 Task: Sort the products in the category "Joint Care Supplements" by unit price (low first).
Action: Mouse moved to (259, 122)
Screenshot: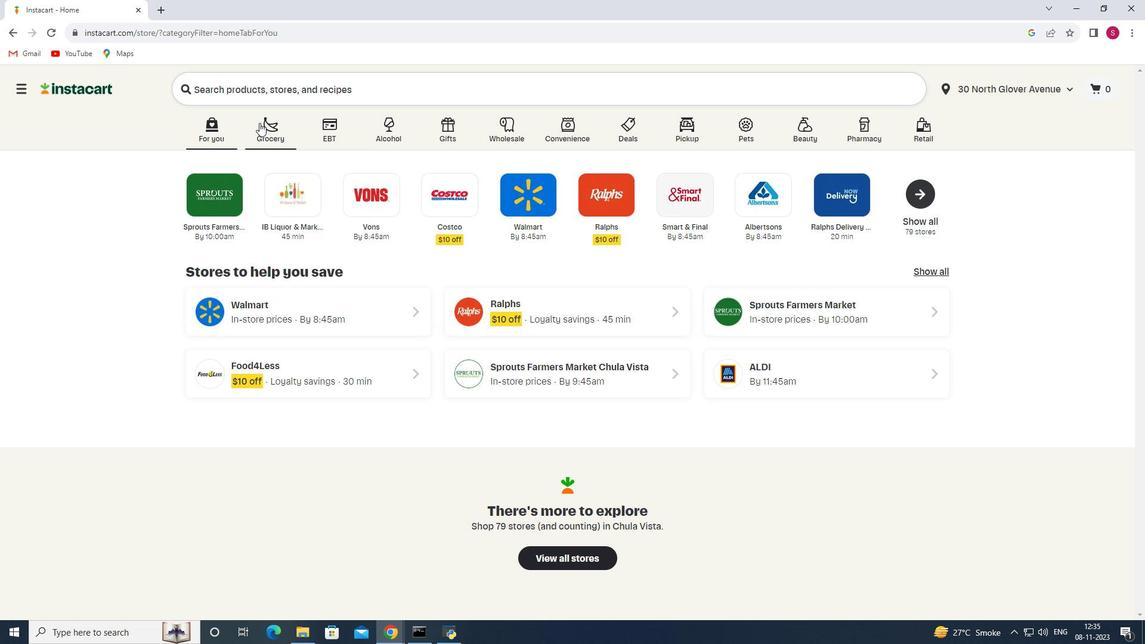 
Action: Mouse pressed left at (259, 122)
Screenshot: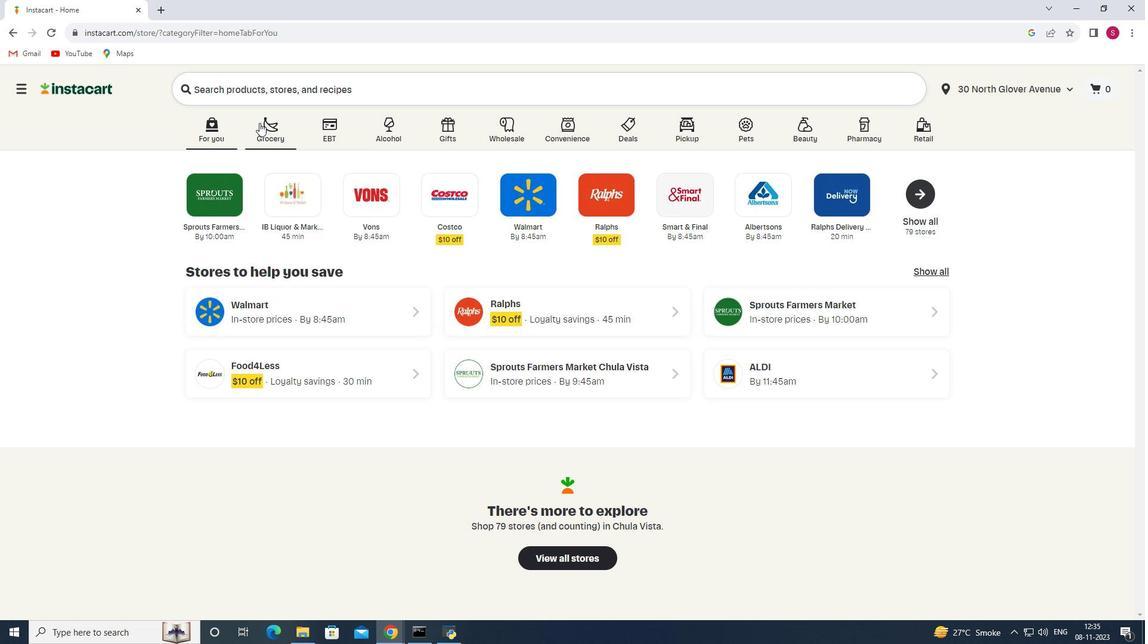 
Action: Mouse moved to (267, 340)
Screenshot: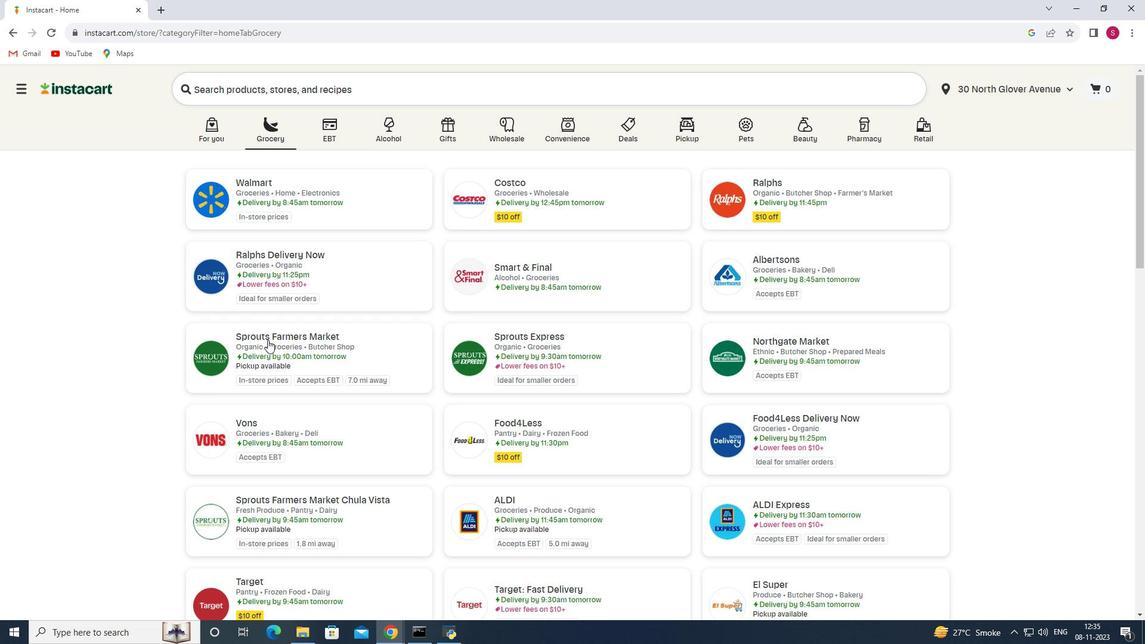 
Action: Mouse pressed left at (267, 340)
Screenshot: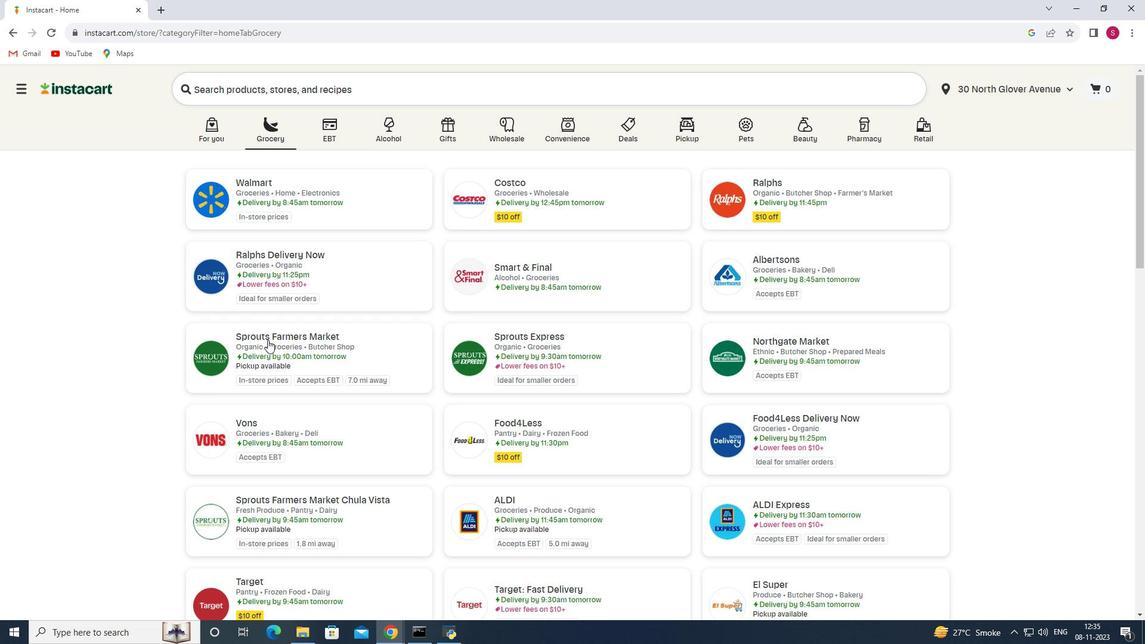 
Action: Mouse moved to (62, 348)
Screenshot: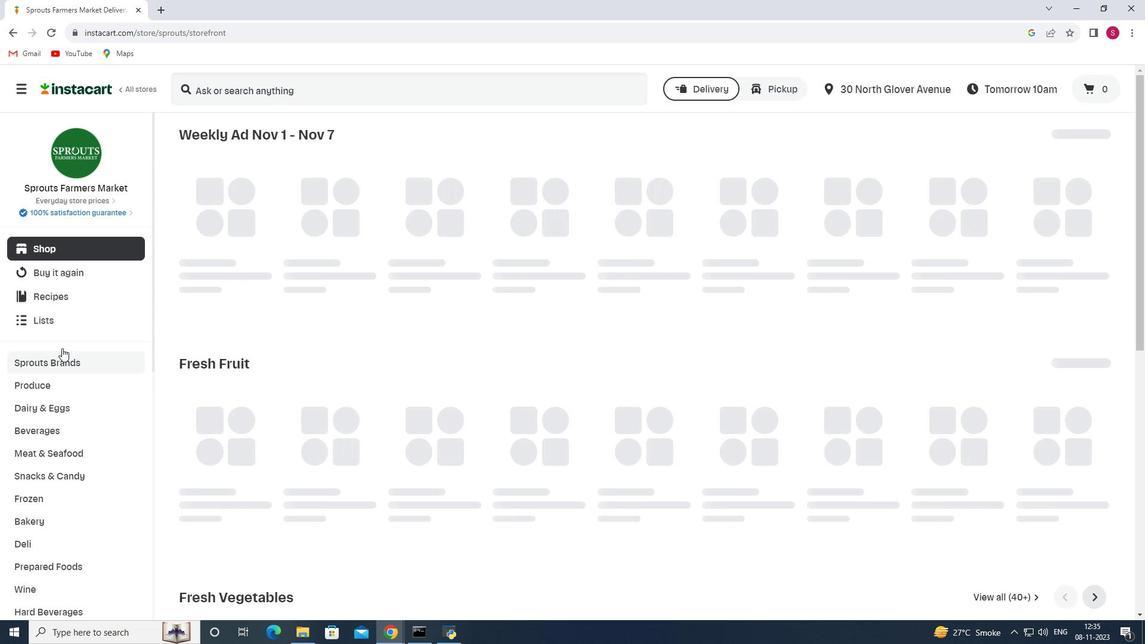 
Action: Mouse scrolled (62, 347) with delta (0, 0)
Screenshot: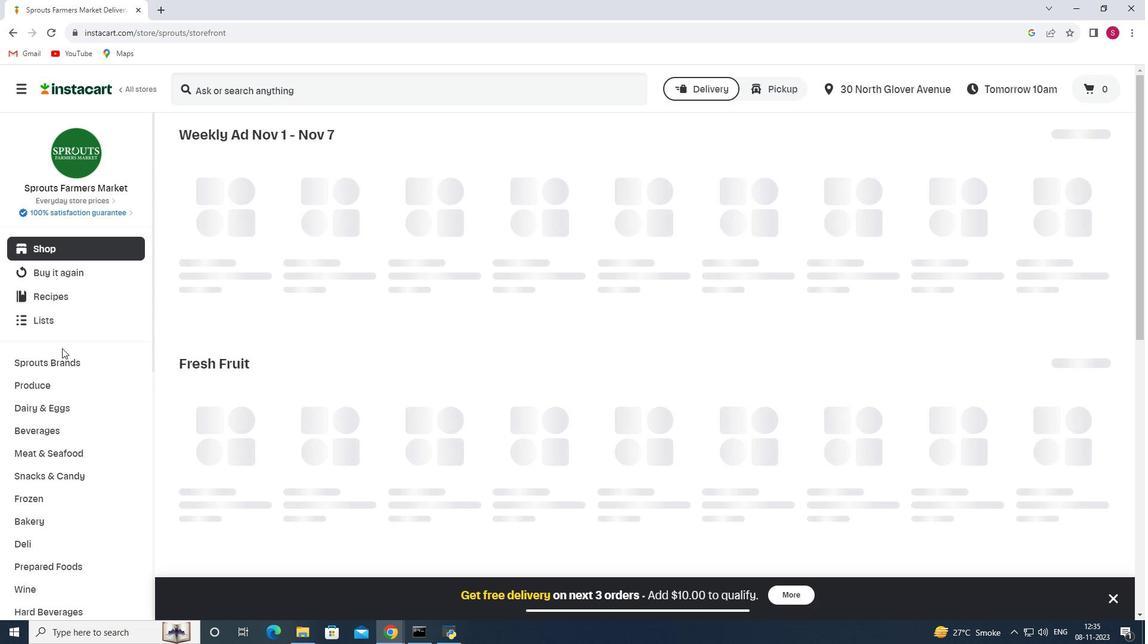 
Action: Mouse scrolled (62, 347) with delta (0, 0)
Screenshot: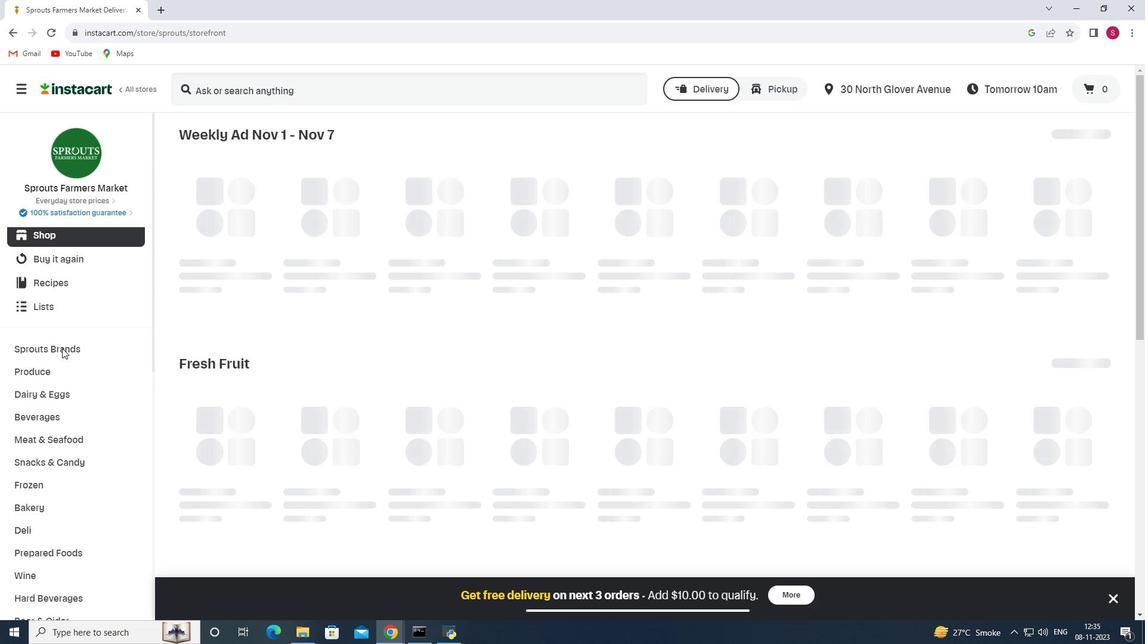 
Action: Mouse scrolled (62, 347) with delta (0, 0)
Screenshot: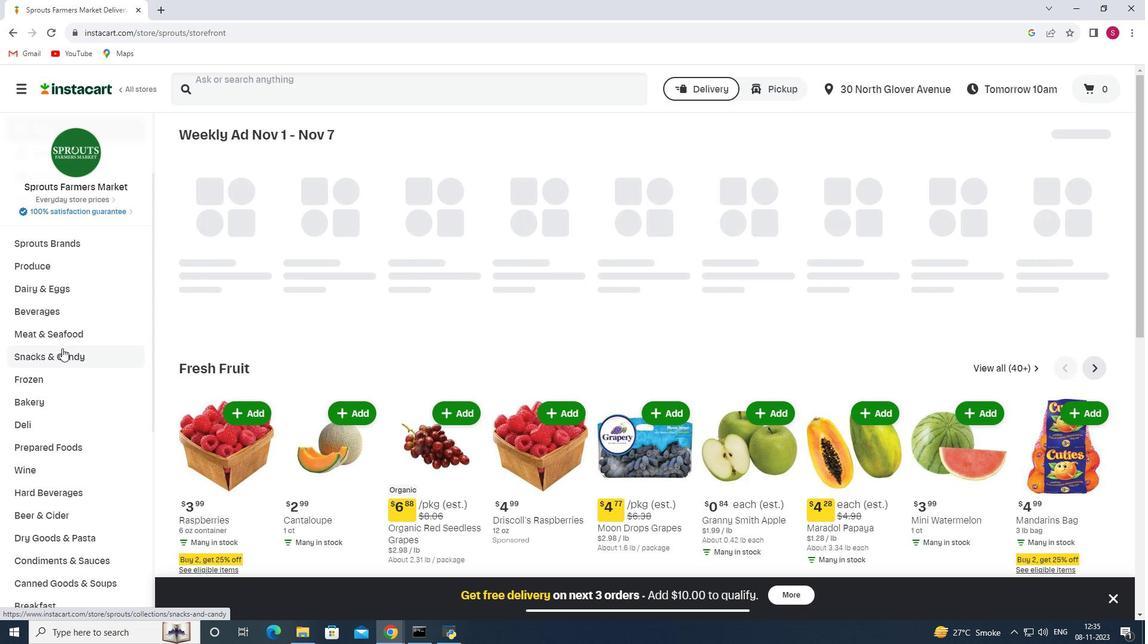 
Action: Mouse scrolled (62, 347) with delta (0, 0)
Screenshot: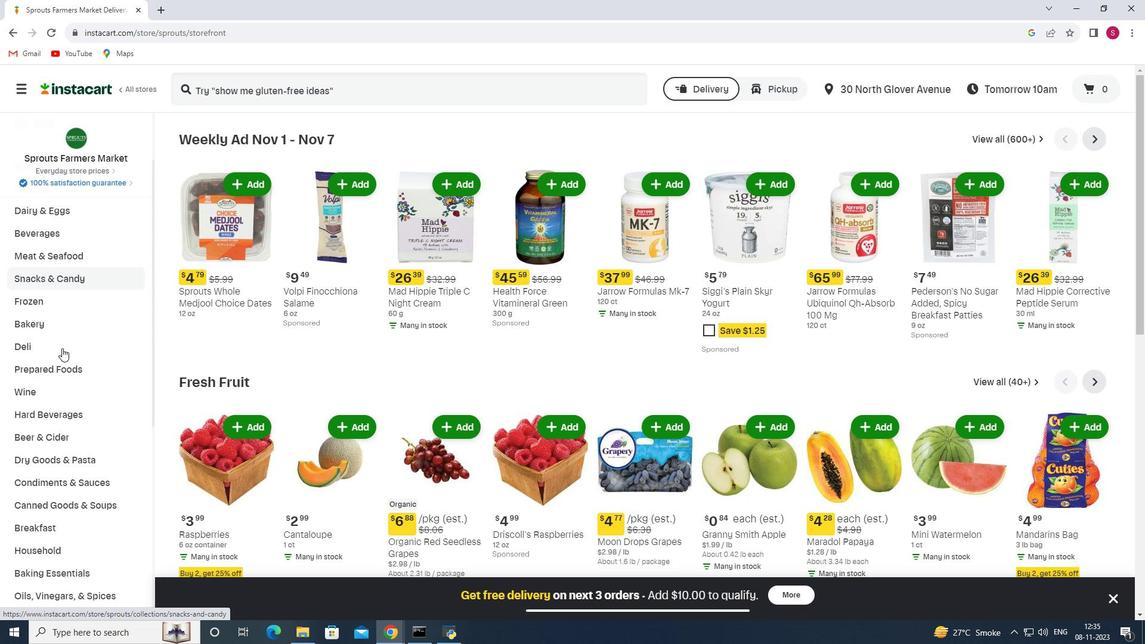 
Action: Mouse scrolled (62, 347) with delta (0, 0)
Screenshot: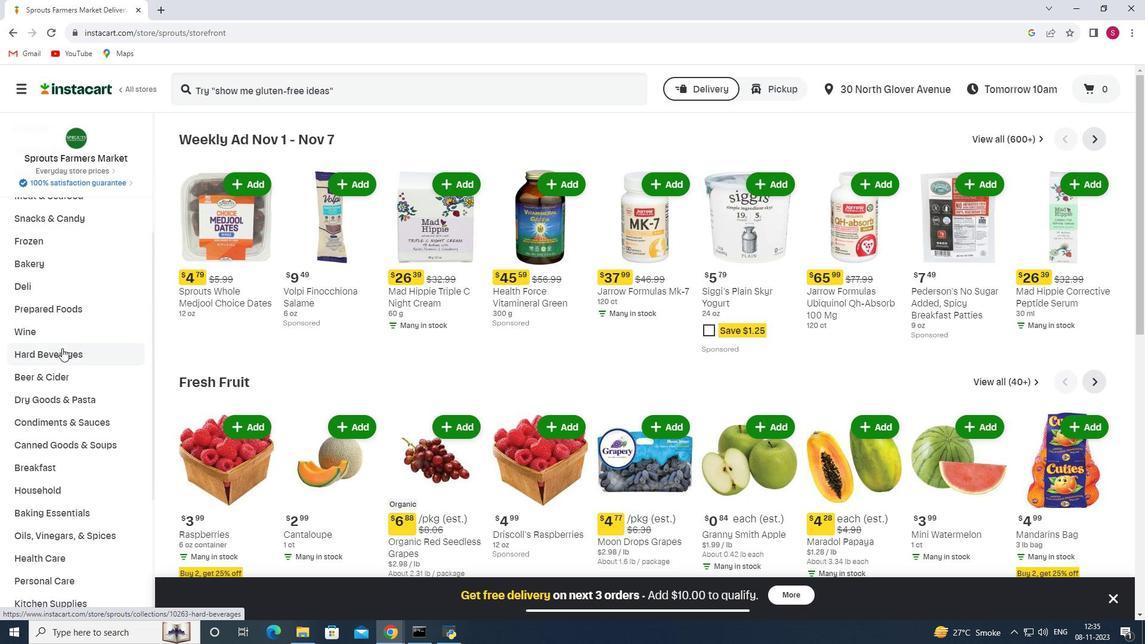 
Action: Mouse scrolled (62, 347) with delta (0, 0)
Screenshot: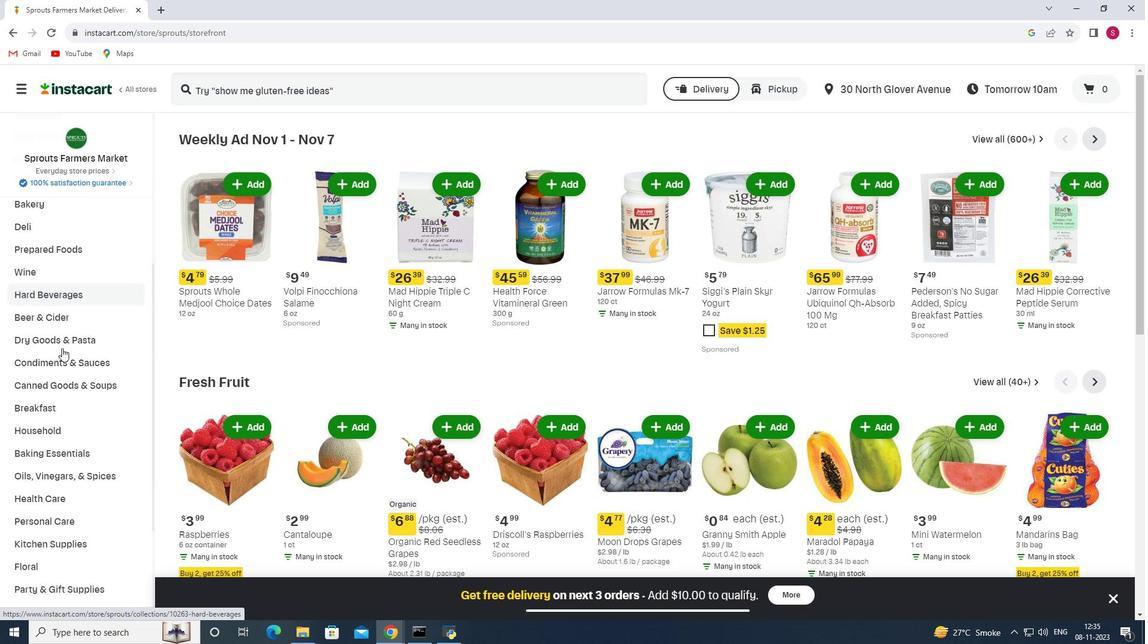 
Action: Mouse scrolled (62, 347) with delta (0, 0)
Screenshot: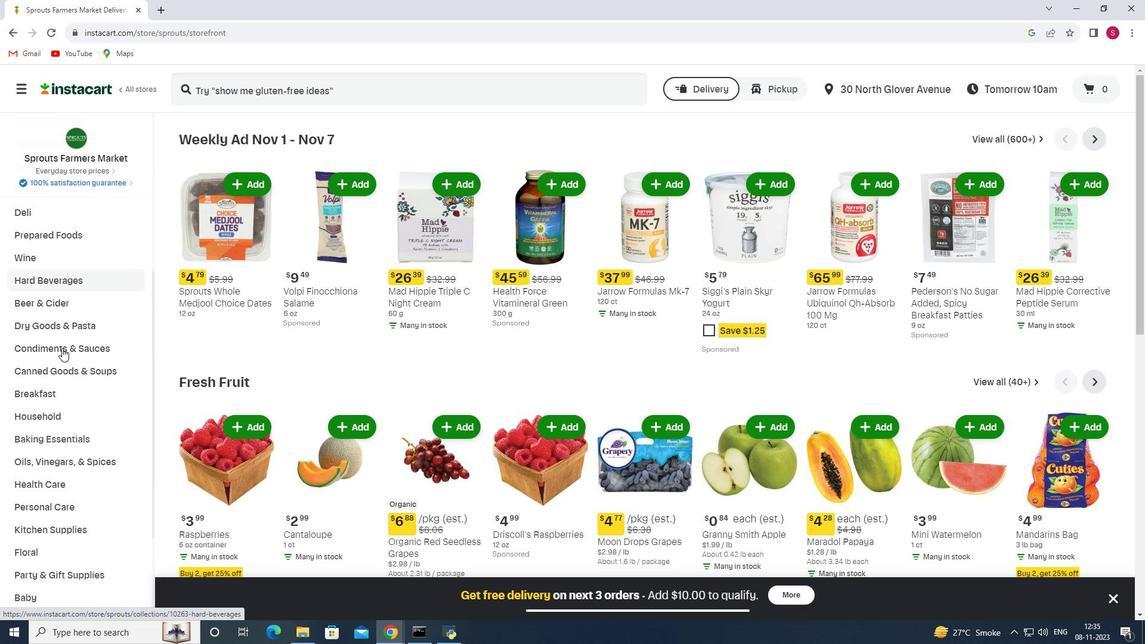 
Action: Mouse moved to (65, 383)
Screenshot: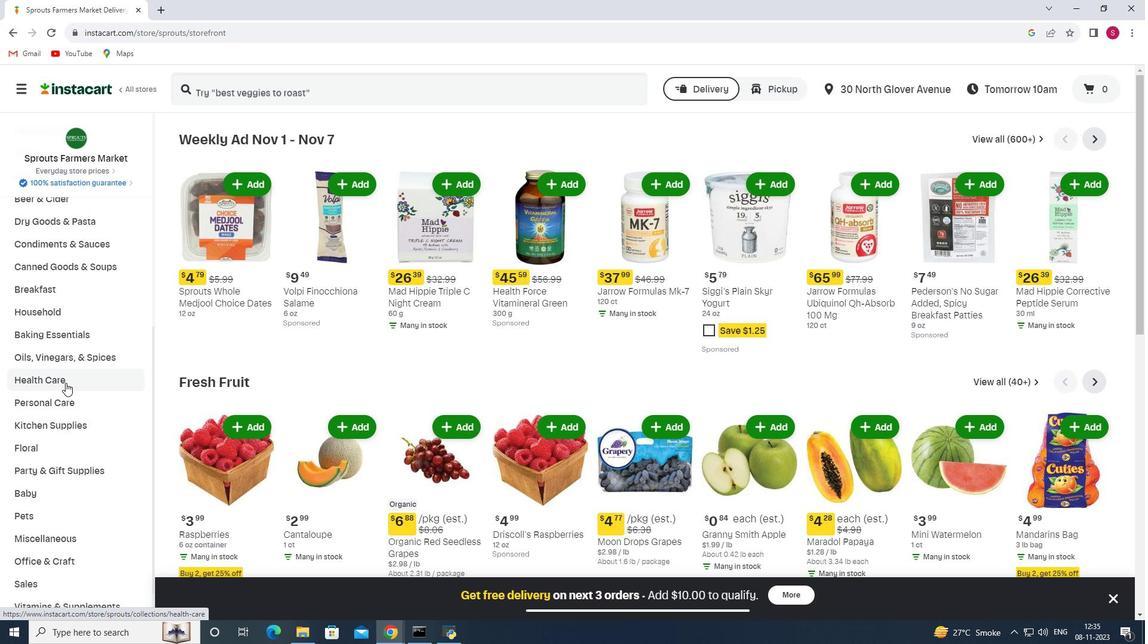 
Action: Mouse pressed left at (65, 383)
Screenshot: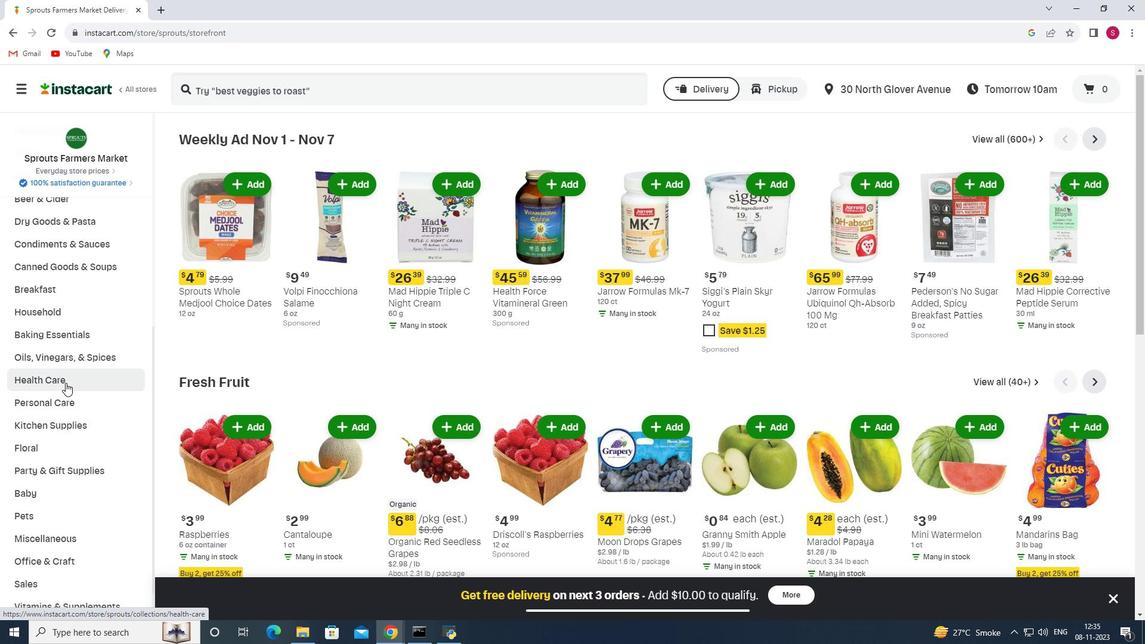 
Action: Mouse moved to (411, 171)
Screenshot: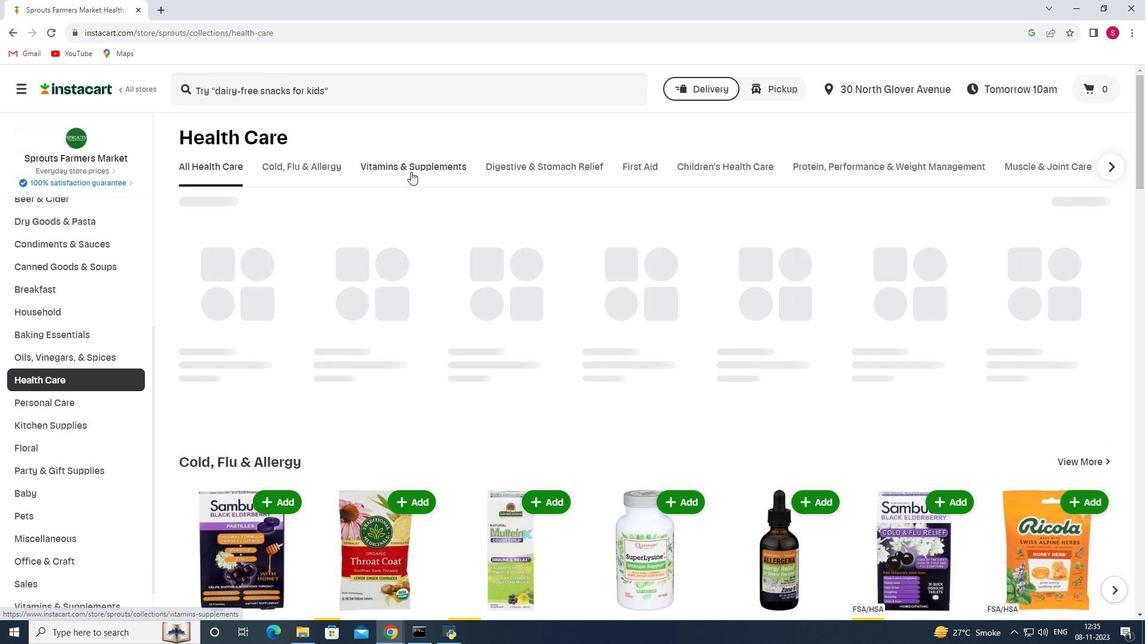 
Action: Mouse pressed left at (411, 171)
Screenshot: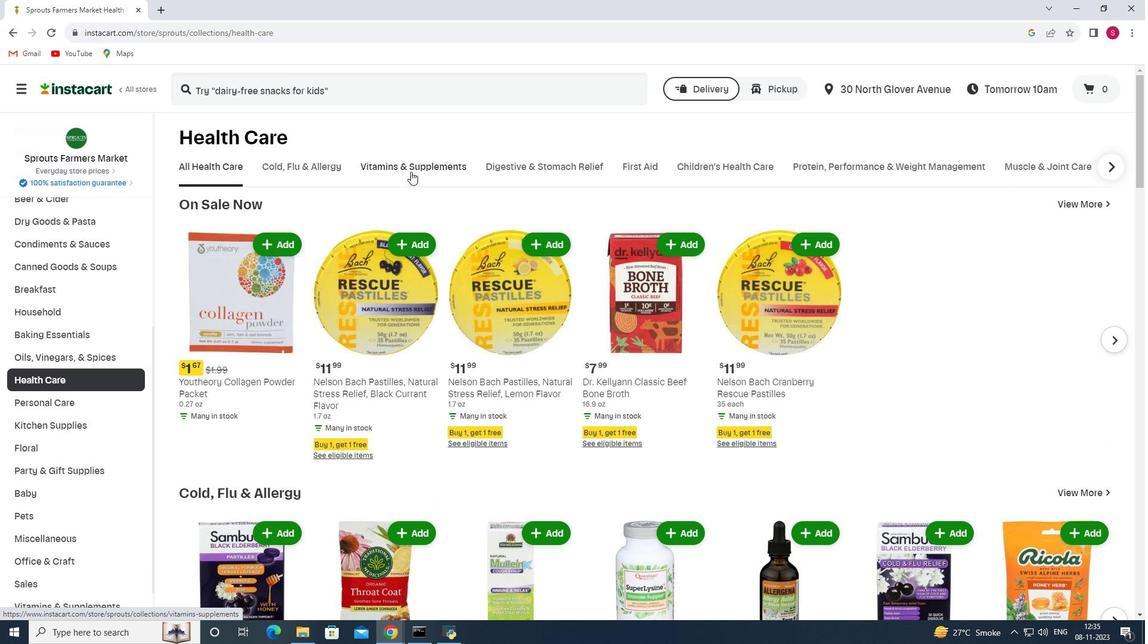 
Action: Mouse moved to (1111, 218)
Screenshot: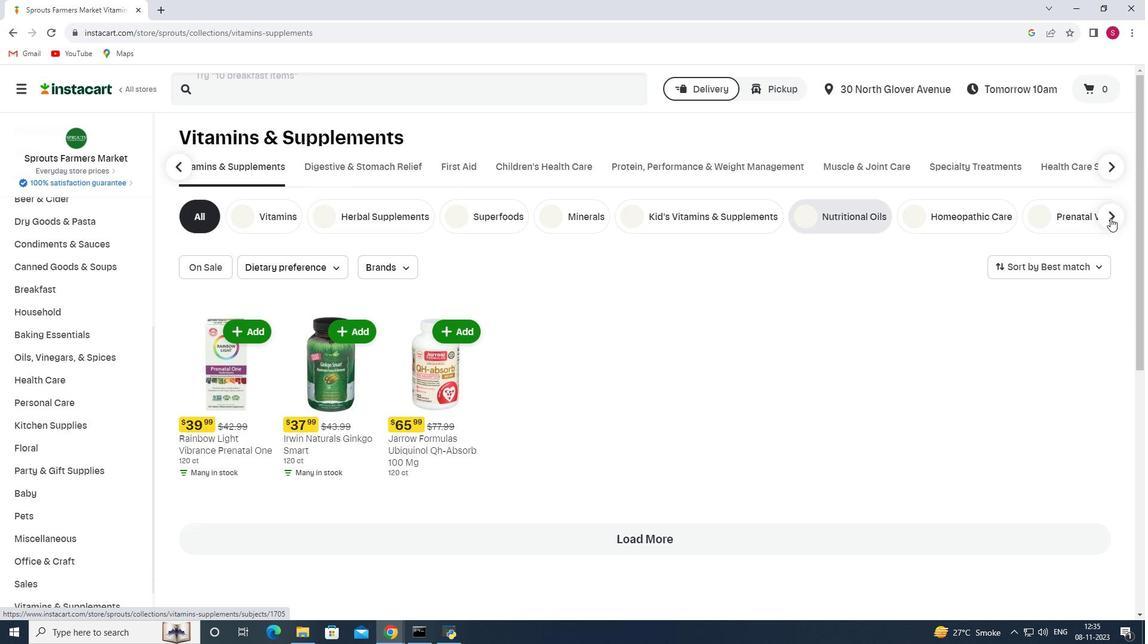 
Action: Mouse pressed left at (1111, 218)
Screenshot: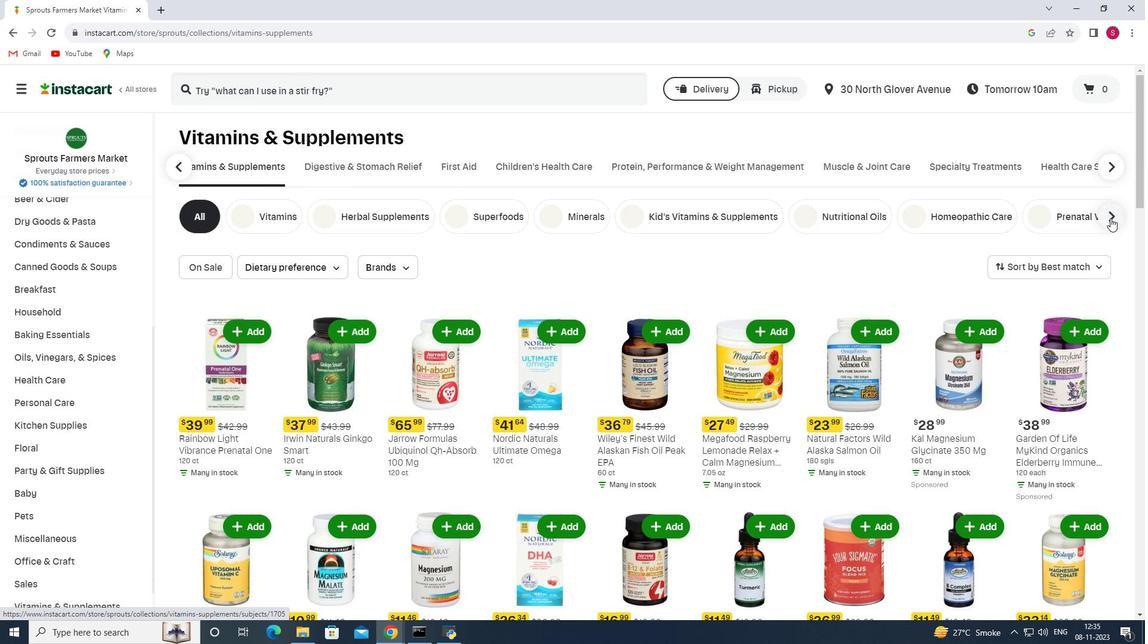 
Action: Mouse moved to (866, 214)
Screenshot: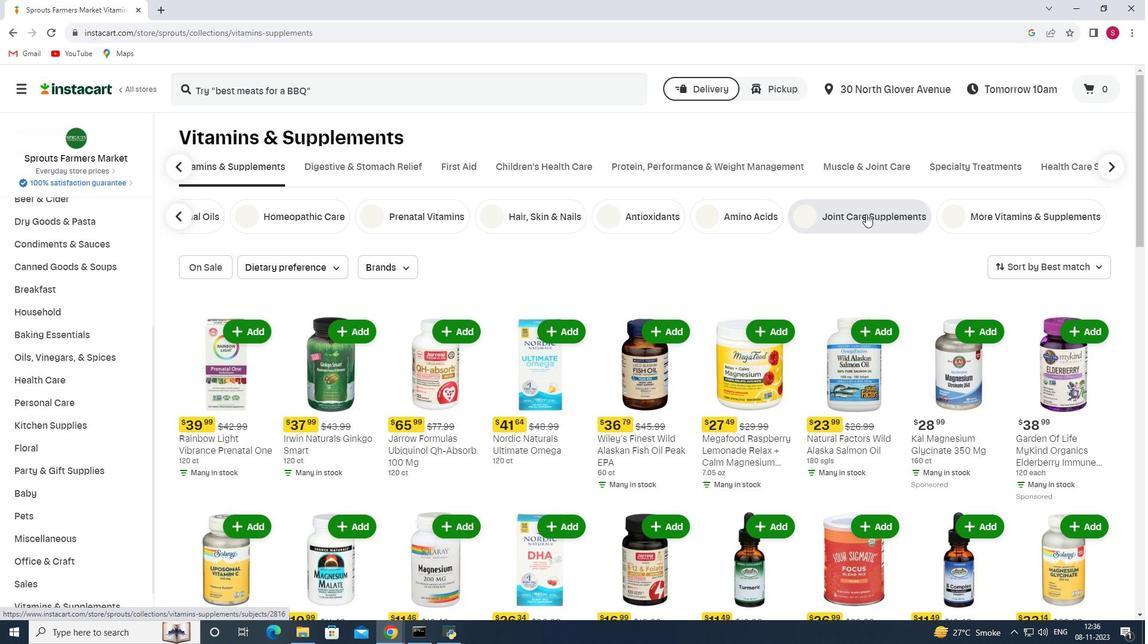 
Action: Mouse pressed left at (866, 214)
Screenshot: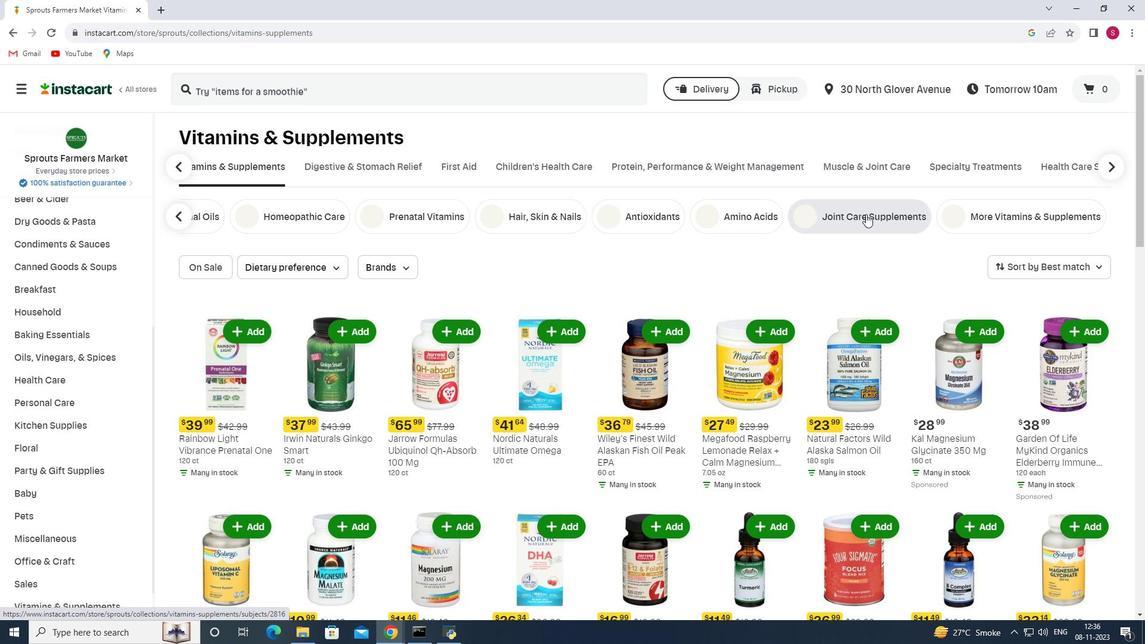 
Action: Mouse moved to (1064, 269)
Screenshot: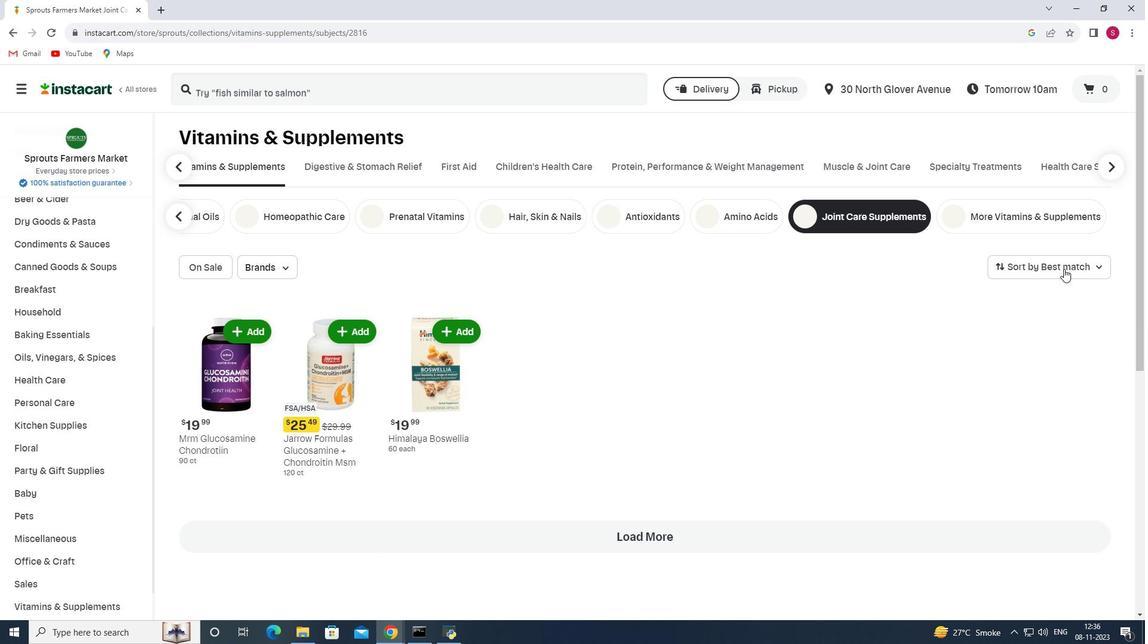 
Action: Mouse pressed left at (1064, 269)
Screenshot: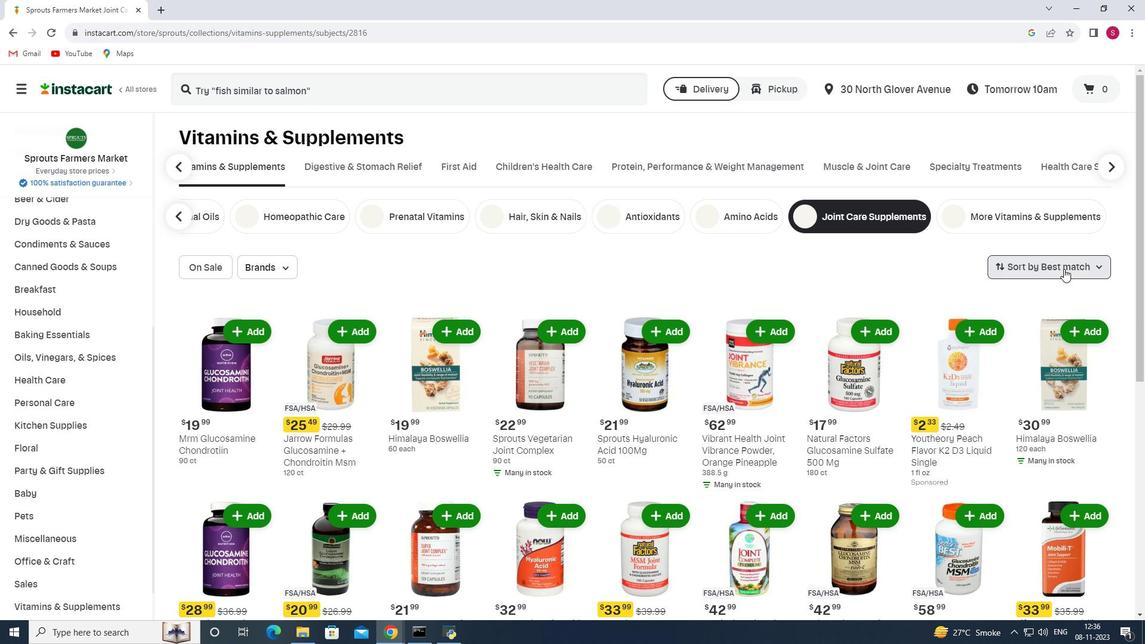 
Action: Mouse moved to (1054, 371)
Screenshot: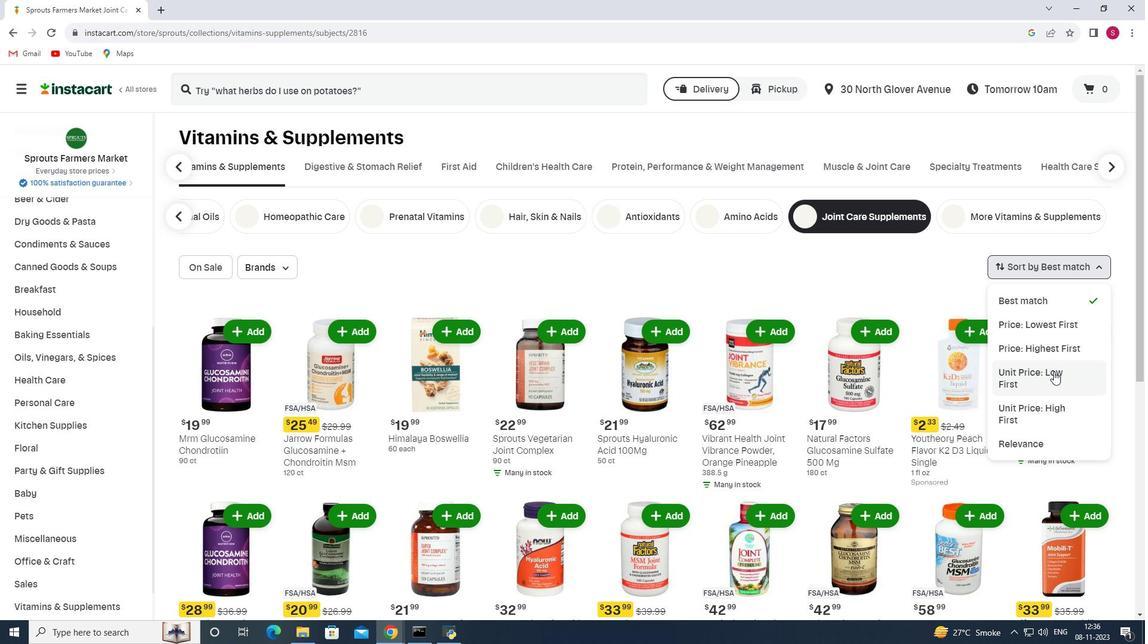 
Action: Mouse pressed left at (1054, 371)
Screenshot: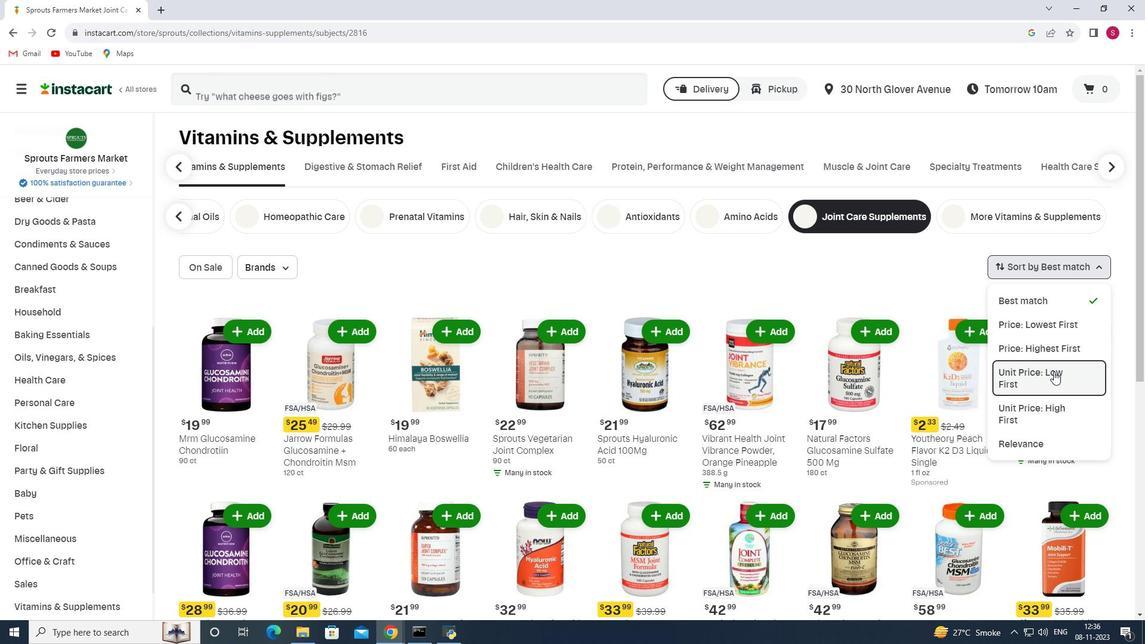 
Action: Mouse moved to (978, 322)
Screenshot: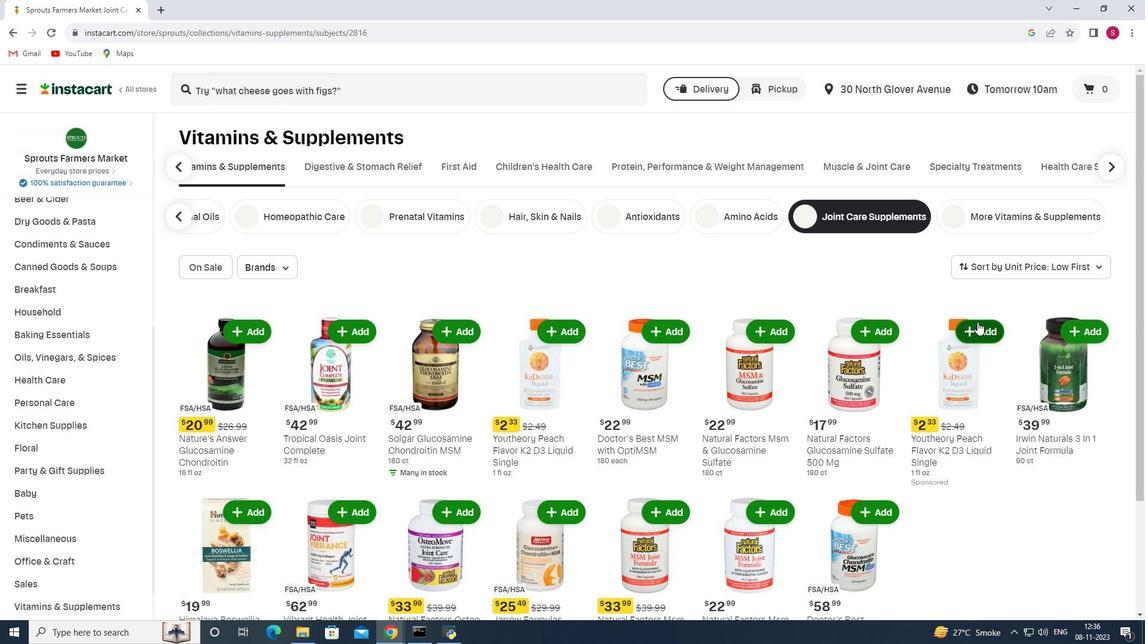
